 Task: Create a due date automation trigger when advanced on, 2 days after a card is due add dates due next week at 11:00 AM.
Action: Mouse moved to (814, 239)
Screenshot: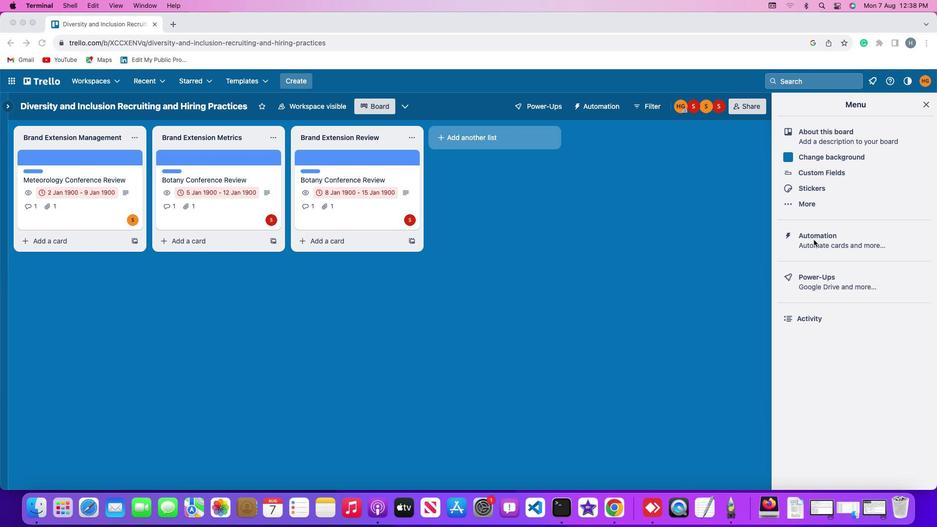 
Action: Mouse pressed left at (814, 239)
Screenshot: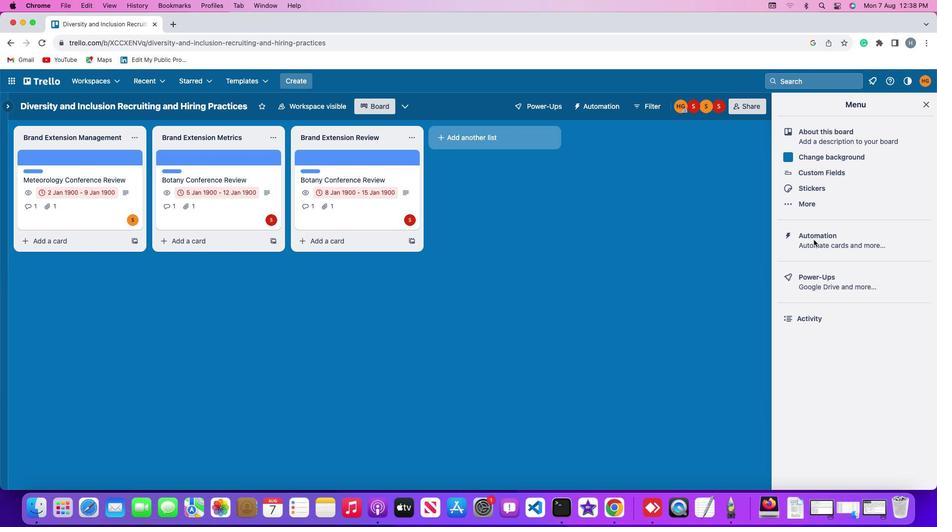 
Action: Mouse pressed left at (814, 239)
Screenshot: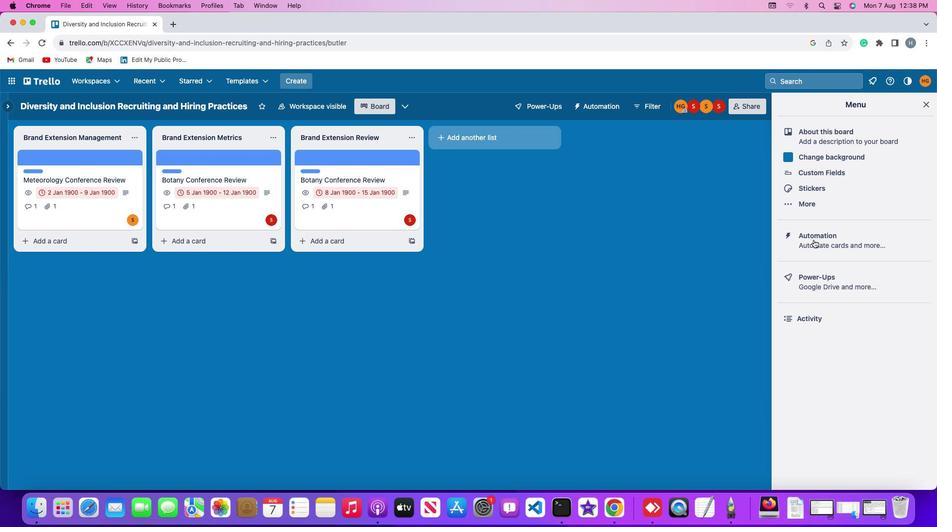 
Action: Mouse moved to (80, 227)
Screenshot: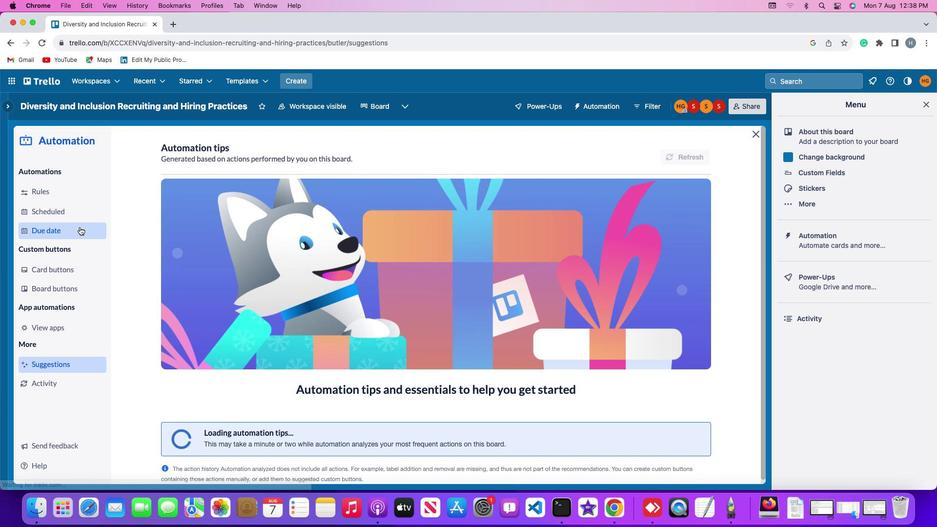 
Action: Mouse pressed left at (80, 227)
Screenshot: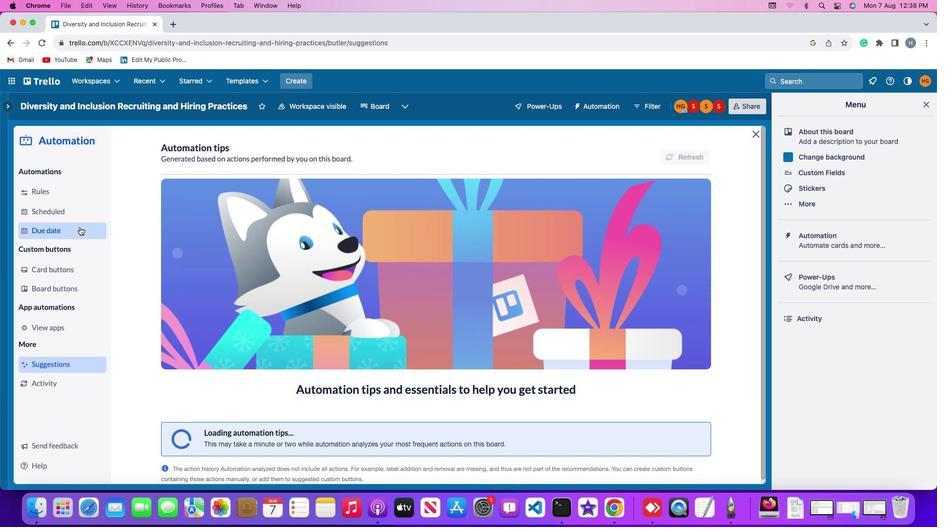 
Action: Mouse moved to (642, 150)
Screenshot: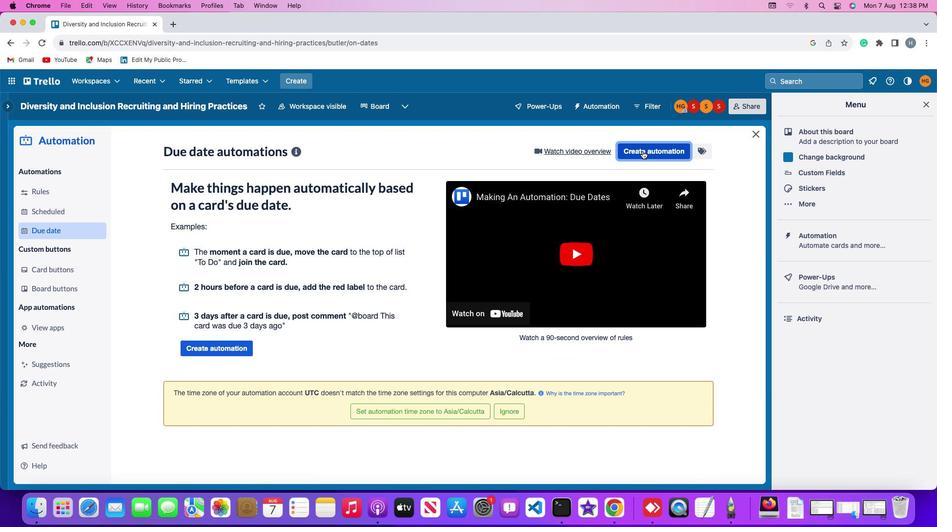 
Action: Mouse pressed left at (642, 150)
Screenshot: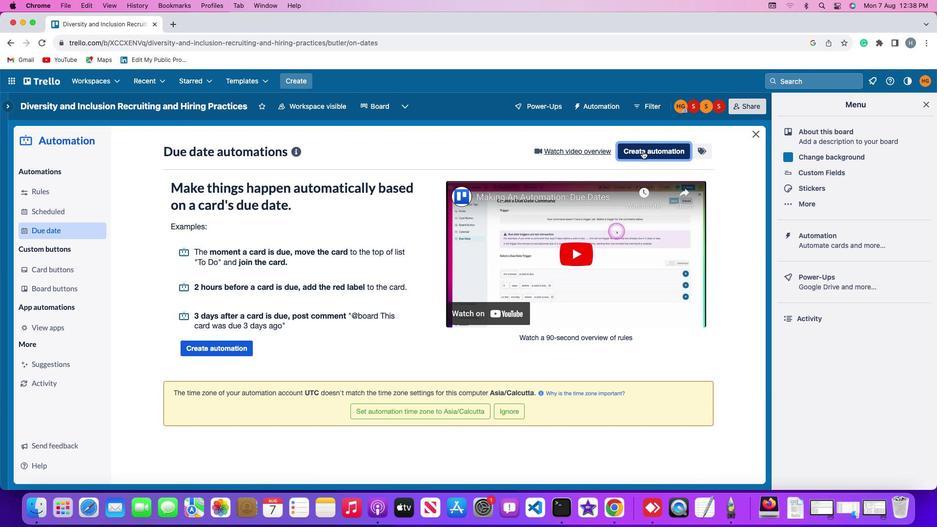 
Action: Mouse moved to (433, 245)
Screenshot: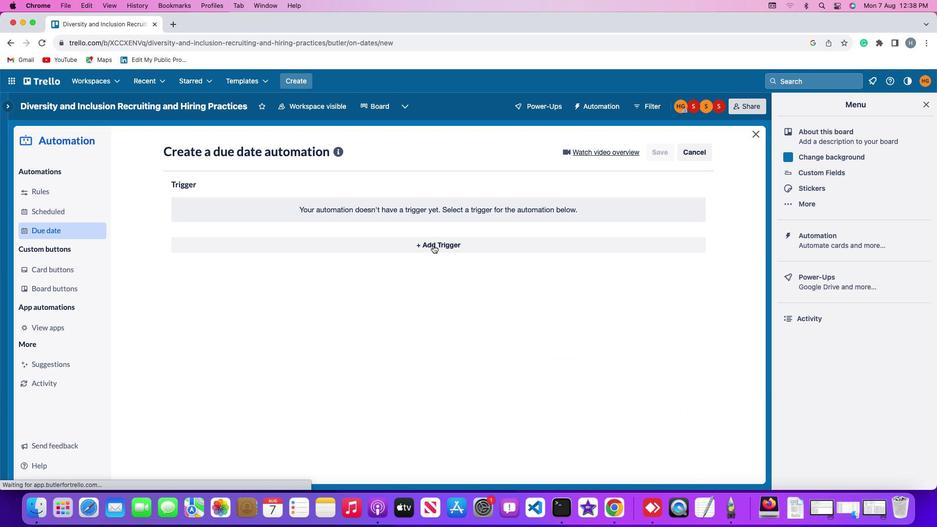 
Action: Mouse pressed left at (433, 245)
Screenshot: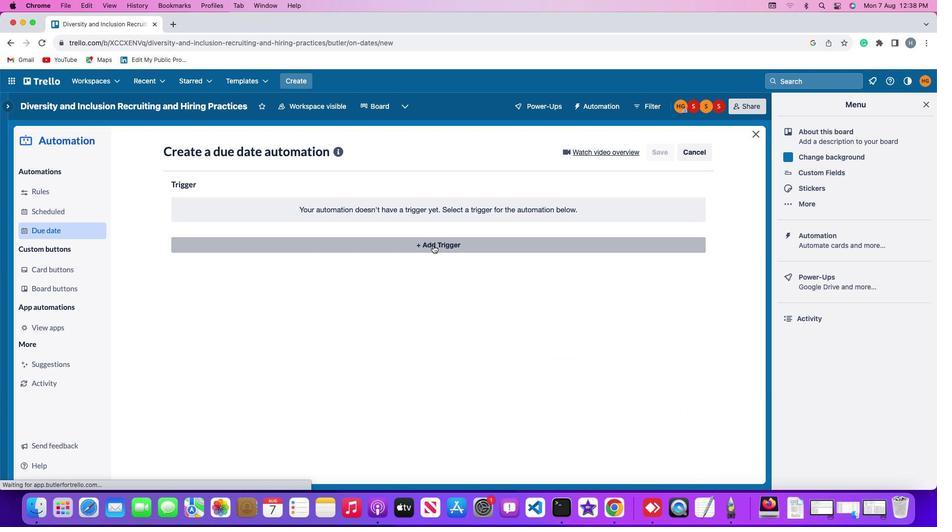 
Action: Mouse moved to (197, 391)
Screenshot: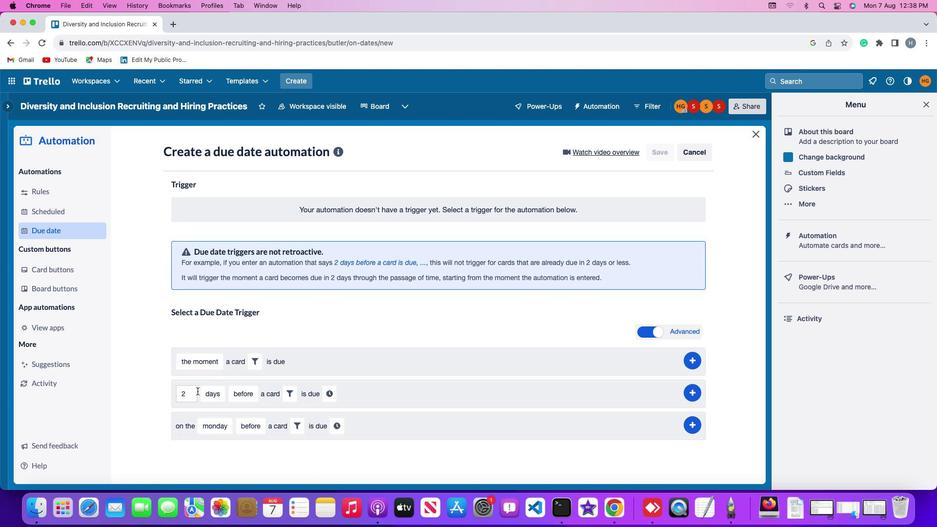 
Action: Mouse pressed left at (197, 391)
Screenshot: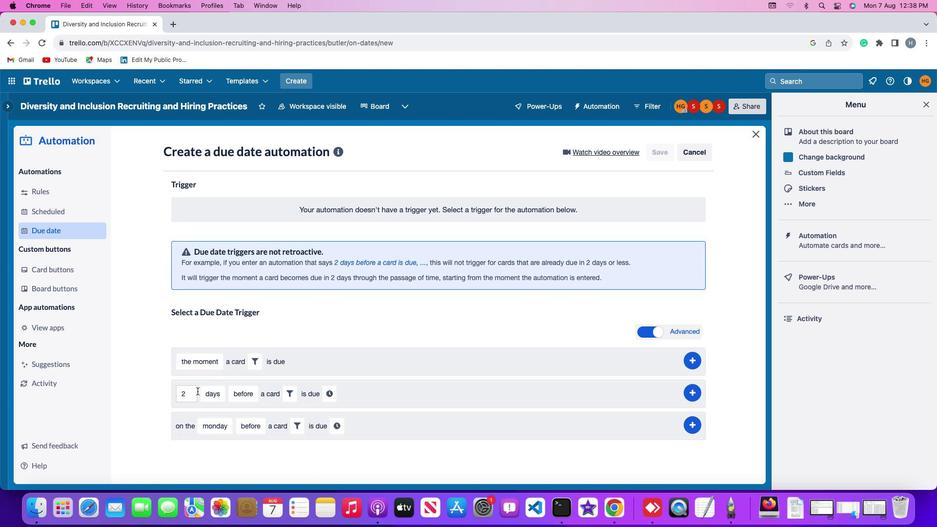 
Action: Mouse moved to (193, 392)
Screenshot: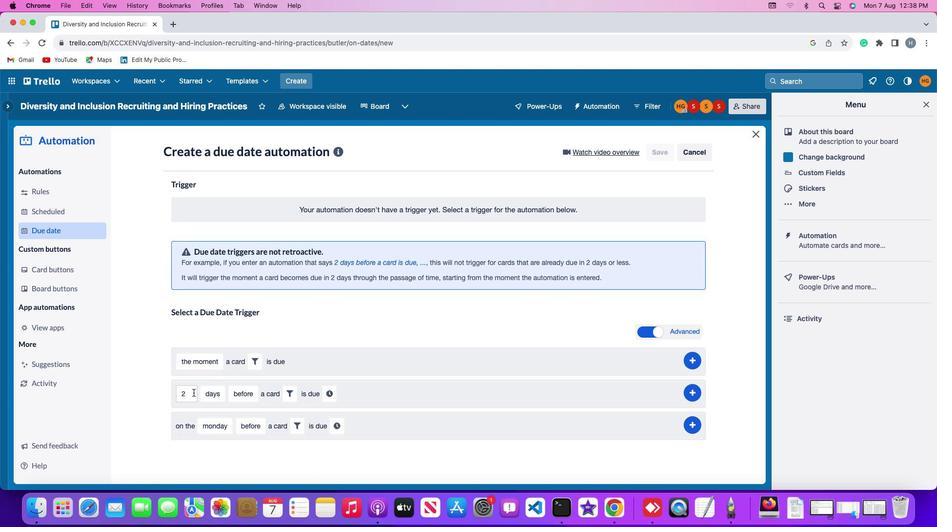 
Action: Mouse pressed left at (193, 392)
Screenshot: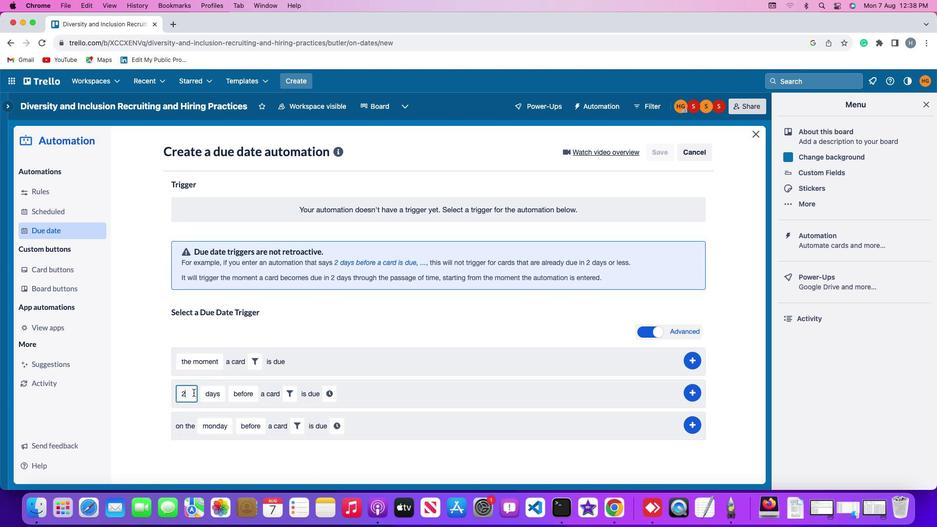 
Action: Mouse moved to (194, 391)
Screenshot: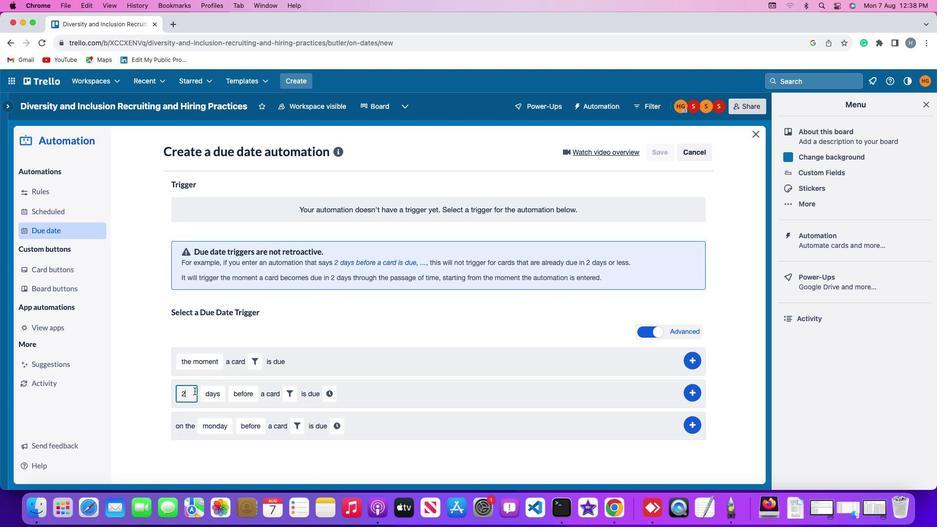 
Action: Key pressed Key.backspace
Screenshot: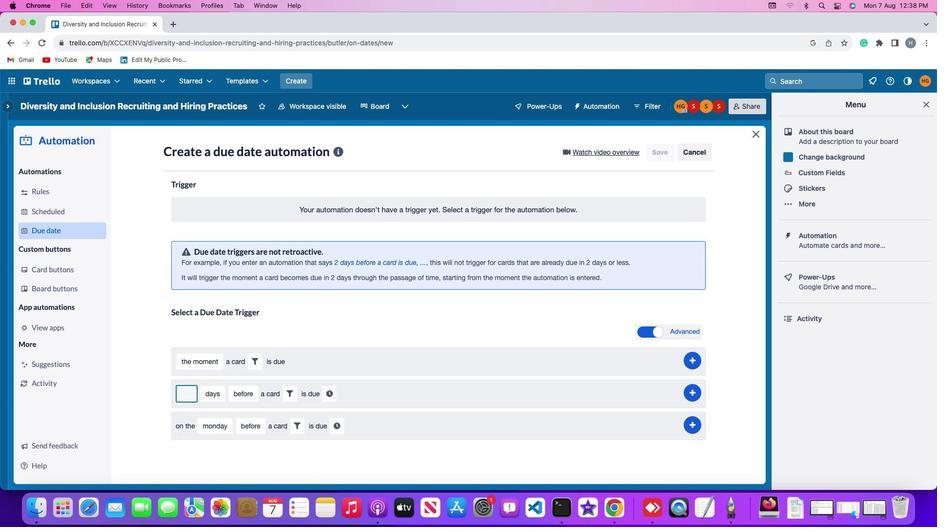 
Action: Mouse moved to (192, 390)
Screenshot: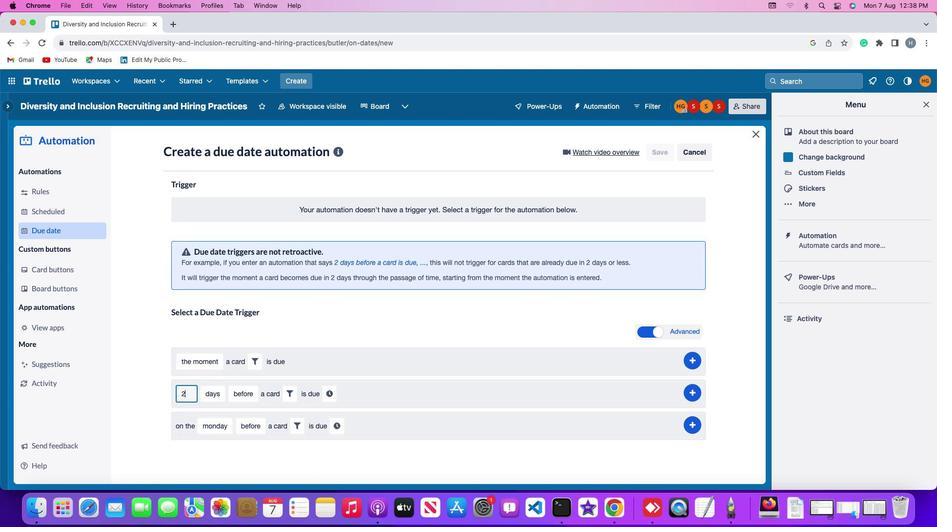 
Action: Key pressed '2'
Screenshot: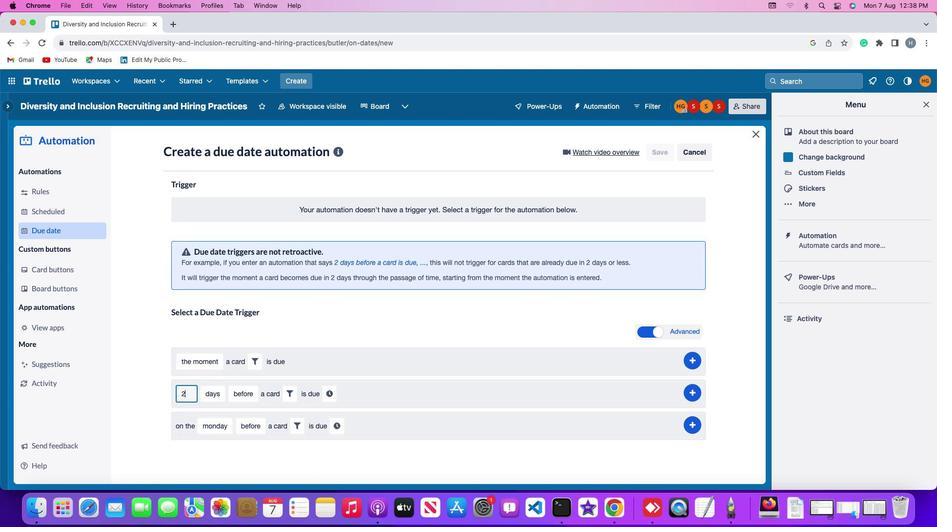 
Action: Mouse moved to (220, 391)
Screenshot: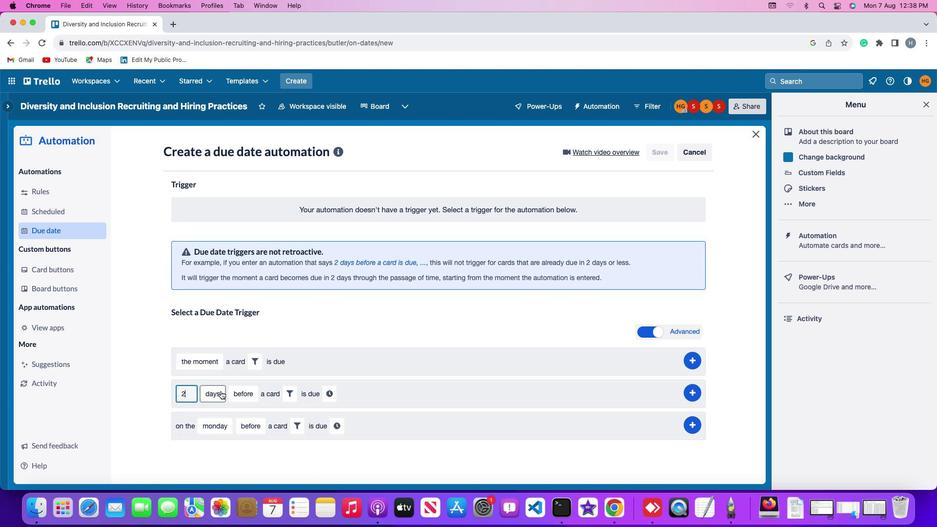 
Action: Mouse pressed left at (220, 391)
Screenshot: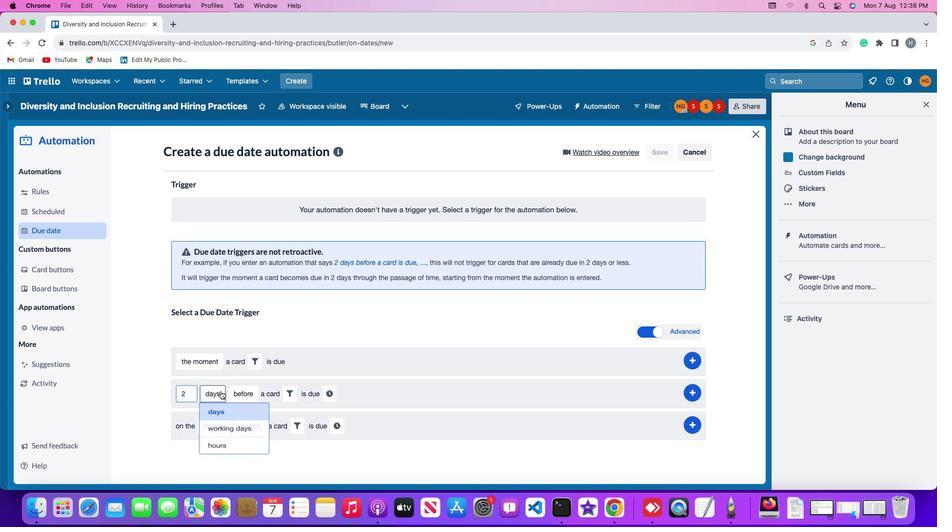 
Action: Mouse moved to (221, 413)
Screenshot: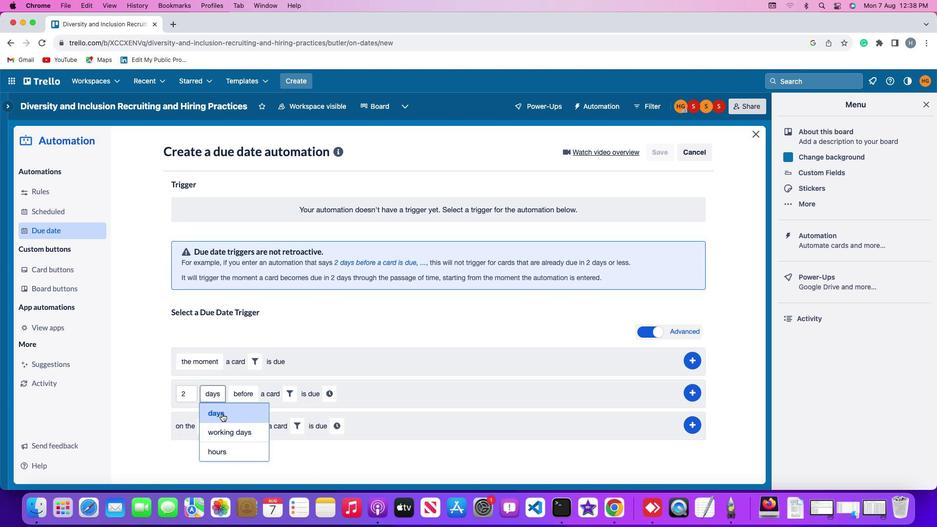 
Action: Mouse pressed left at (221, 413)
Screenshot: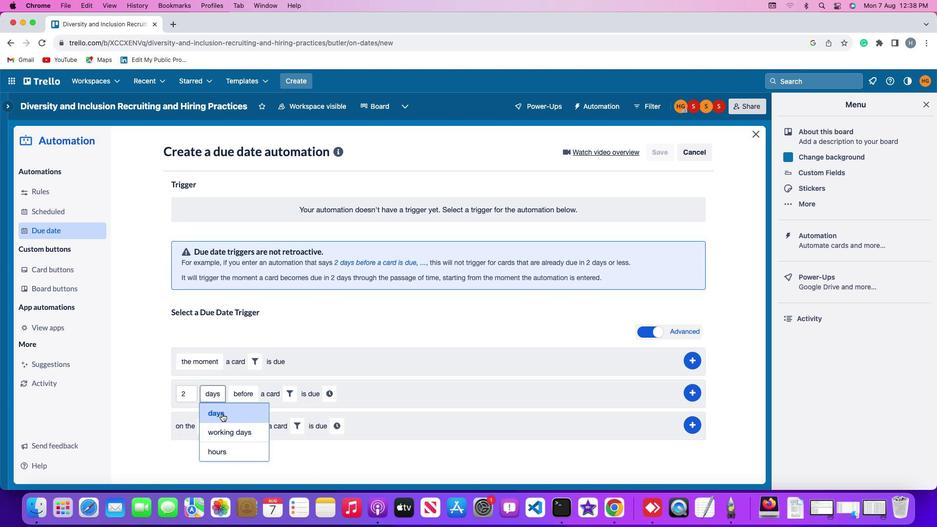 
Action: Mouse moved to (241, 394)
Screenshot: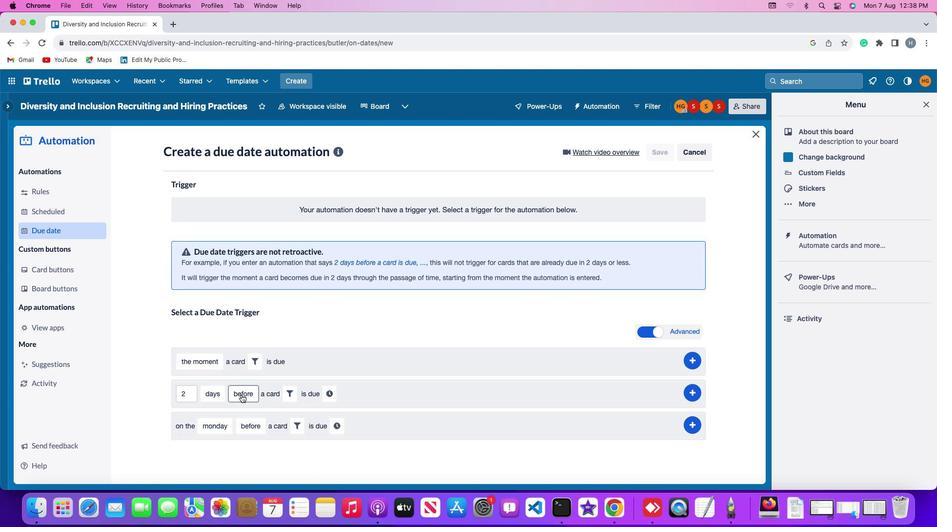 
Action: Mouse pressed left at (241, 394)
Screenshot: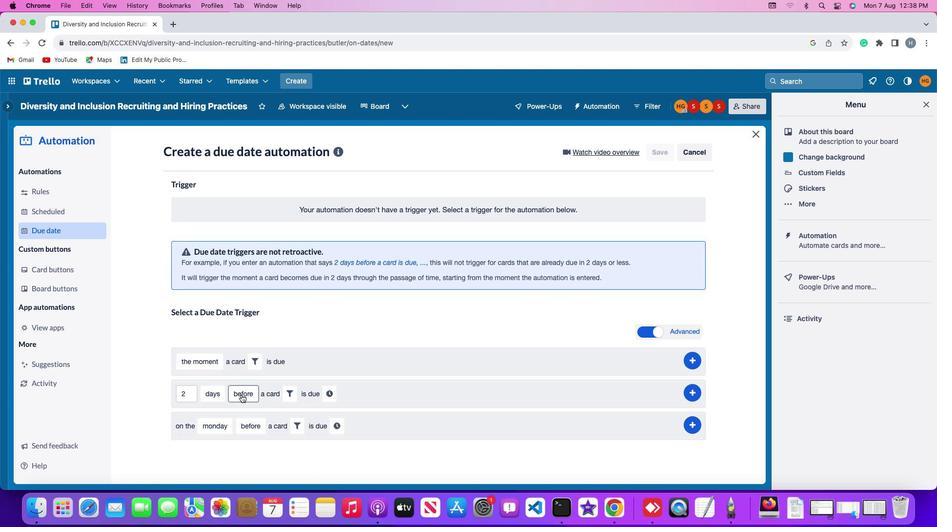 
Action: Mouse moved to (244, 430)
Screenshot: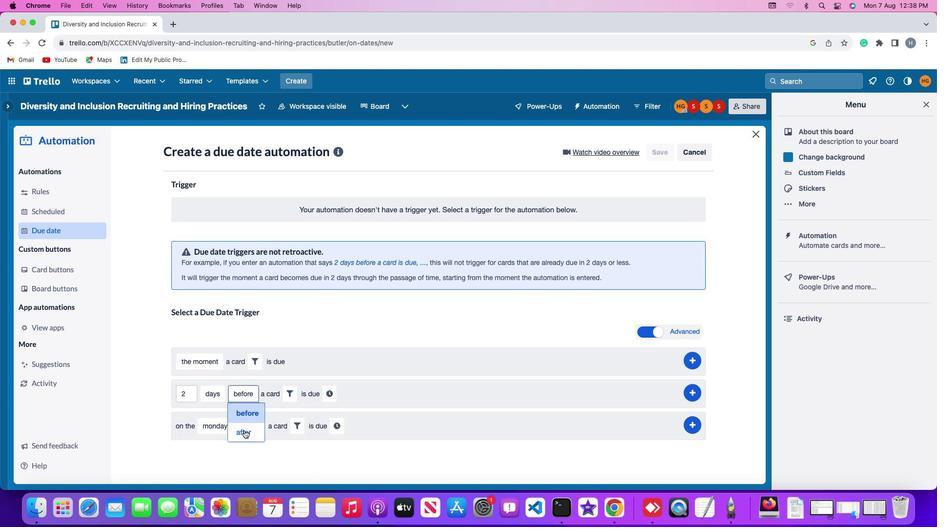 
Action: Mouse pressed left at (244, 430)
Screenshot: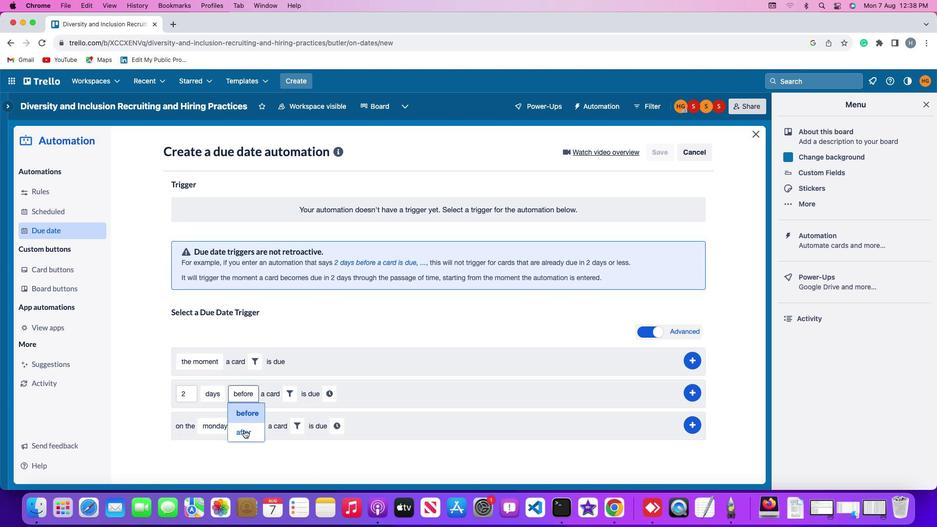 
Action: Mouse moved to (280, 393)
Screenshot: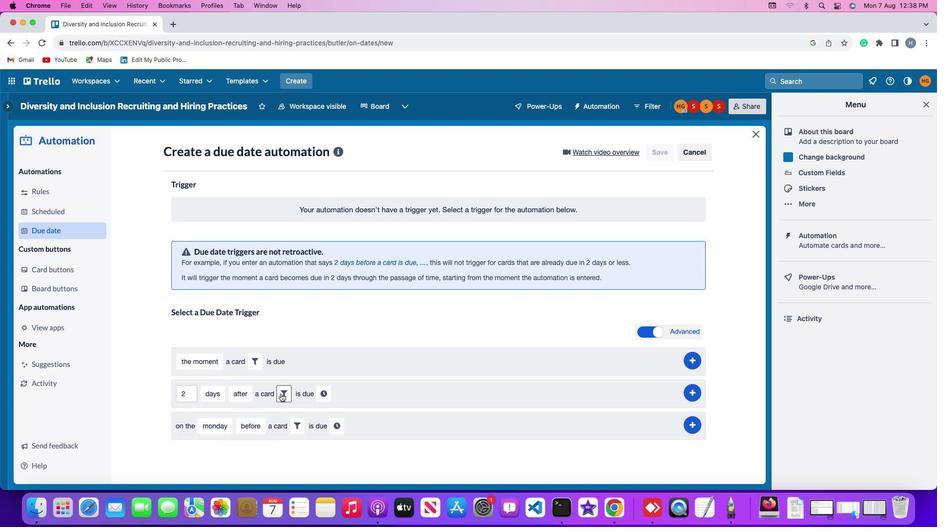 
Action: Mouse pressed left at (280, 393)
Screenshot: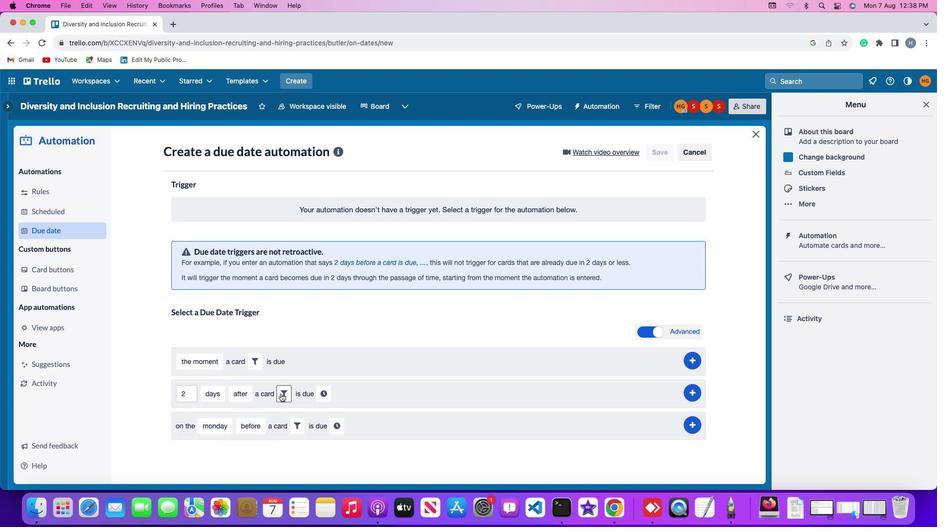 
Action: Mouse moved to (335, 421)
Screenshot: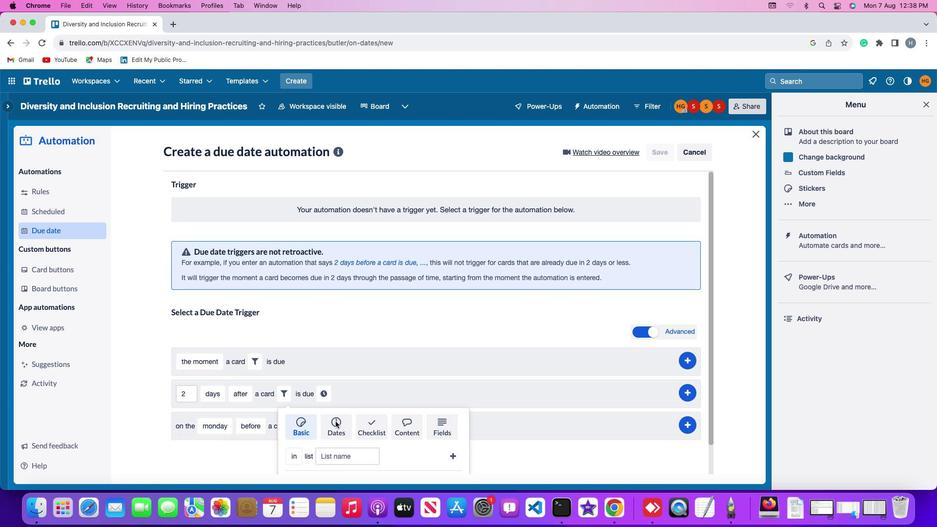 
Action: Mouse pressed left at (335, 421)
Screenshot: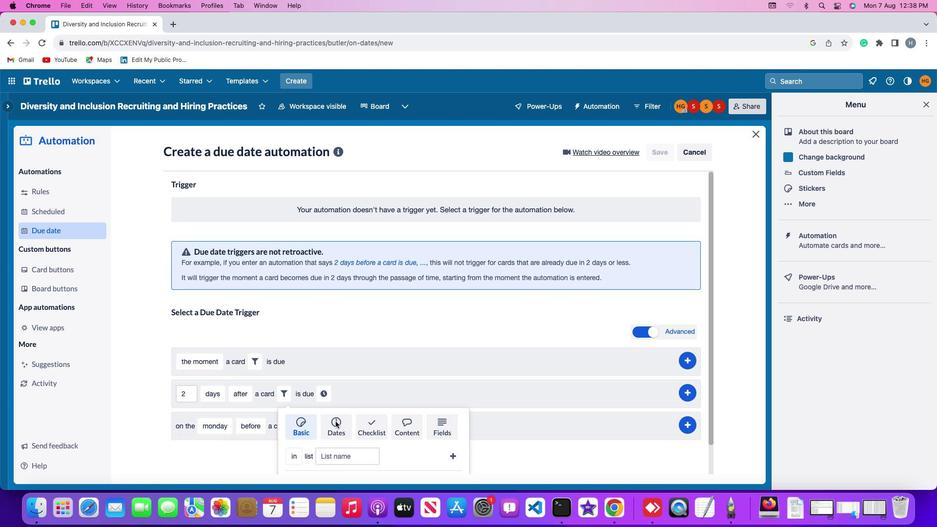 
Action: Mouse moved to (297, 432)
Screenshot: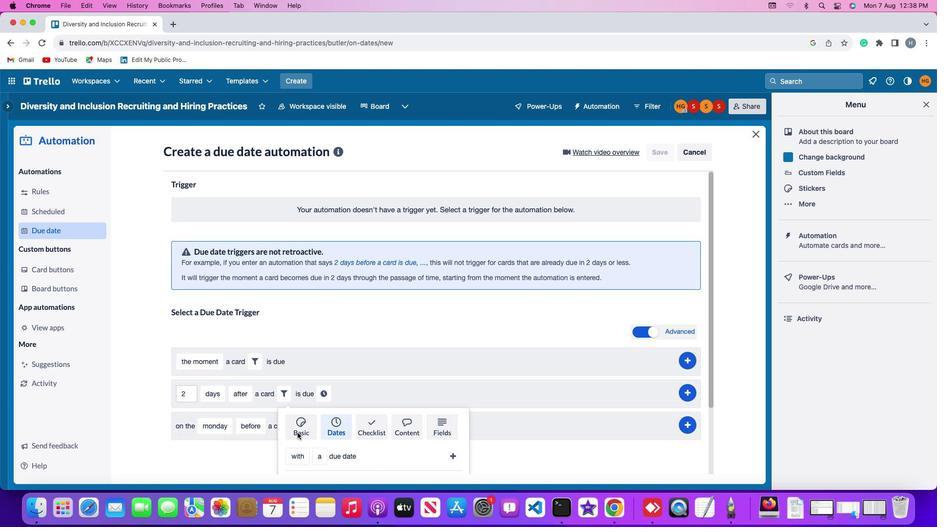 
Action: Mouse scrolled (297, 432) with delta (0, 0)
Screenshot: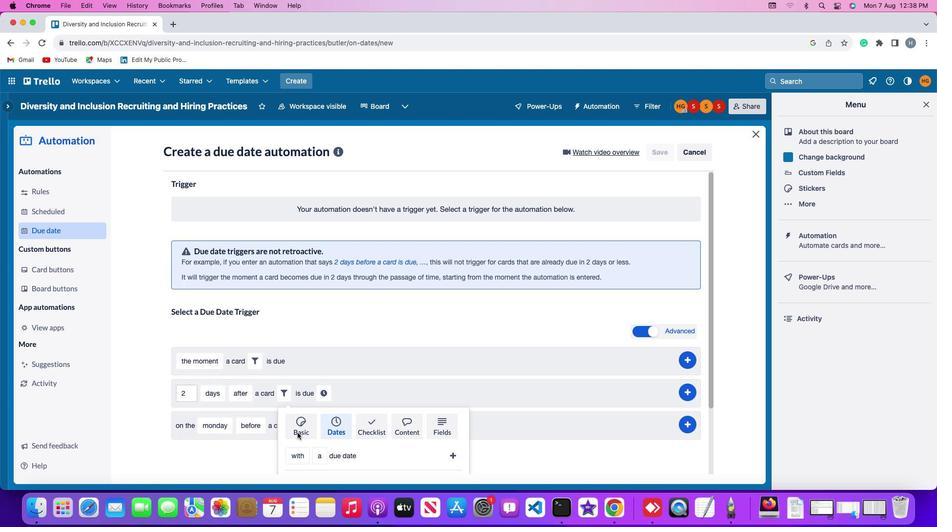 
Action: Mouse scrolled (297, 432) with delta (0, 0)
Screenshot: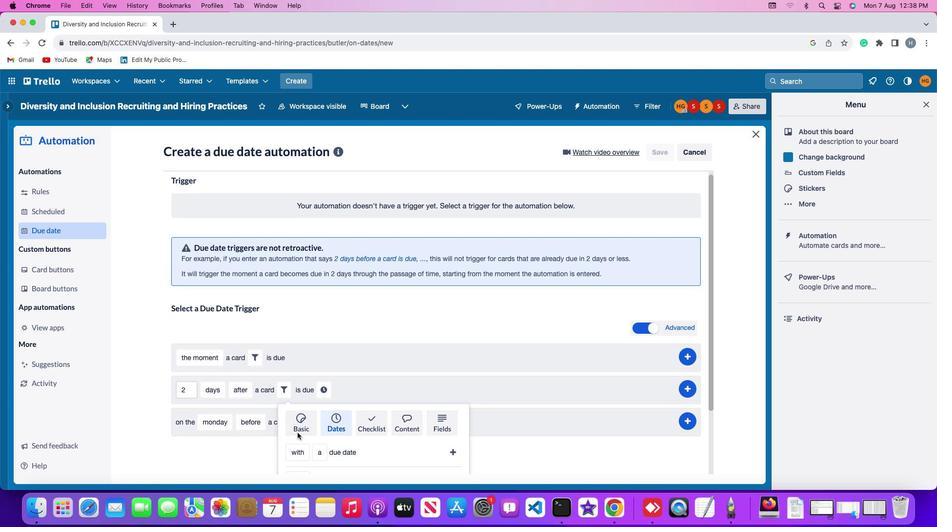 
Action: Mouse scrolled (297, 432) with delta (0, 0)
Screenshot: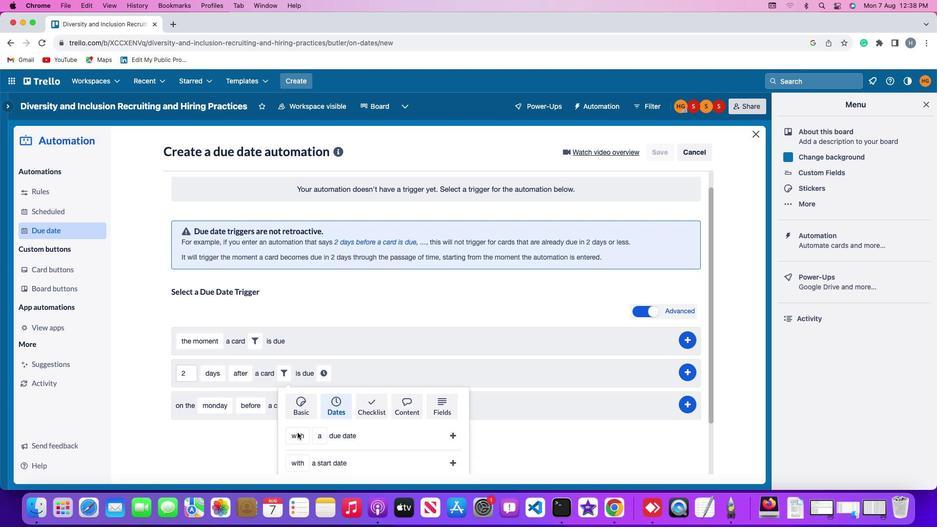 
Action: Mouse scrolled (297, 432) with delta (0, 0)
Screenshot: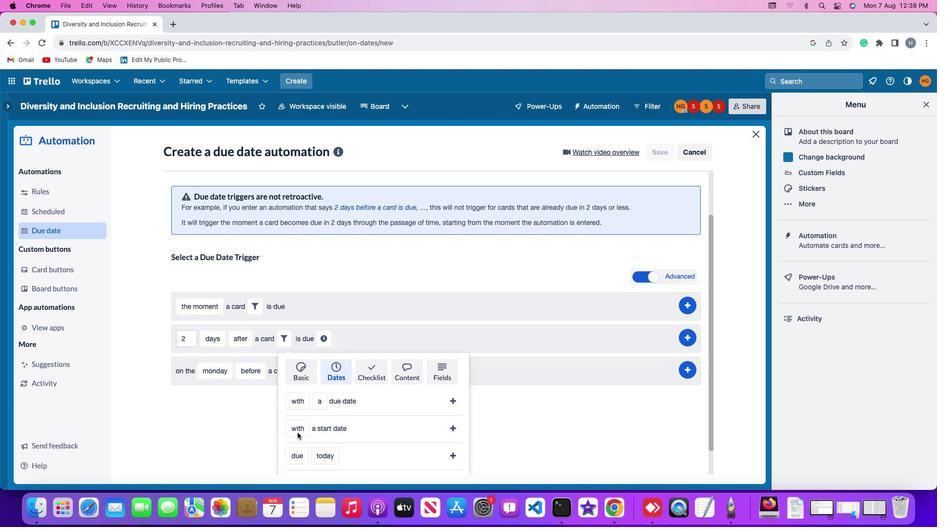 
Action: Mouse scrolled (297, 432) with delta (0, 0)
Screenshot: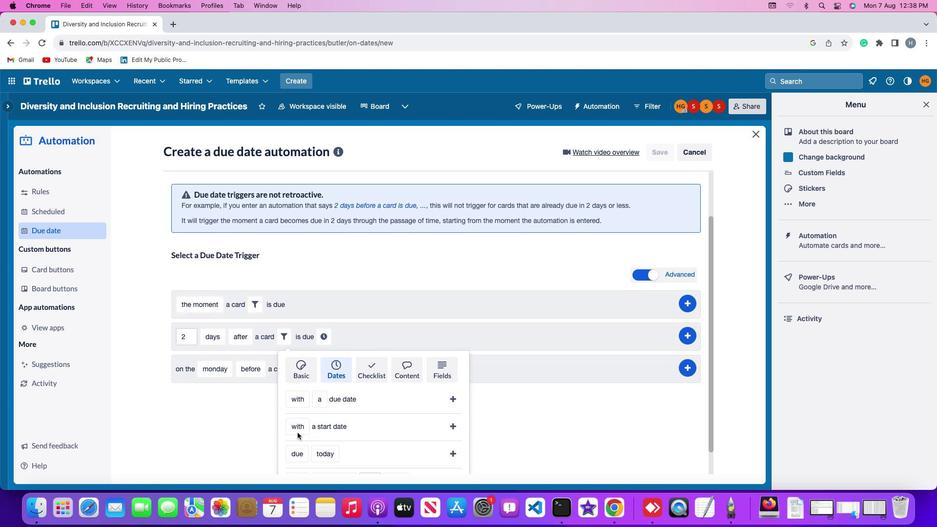 
Action: Mouse moved to (292, 437)
Screenshot: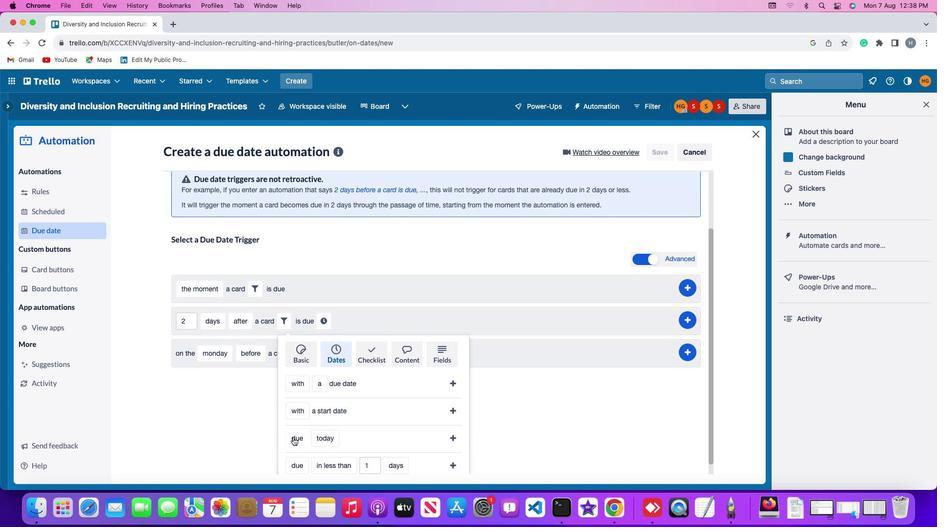 
Action: Mouse pressed left at (292, 437)
Screenshot: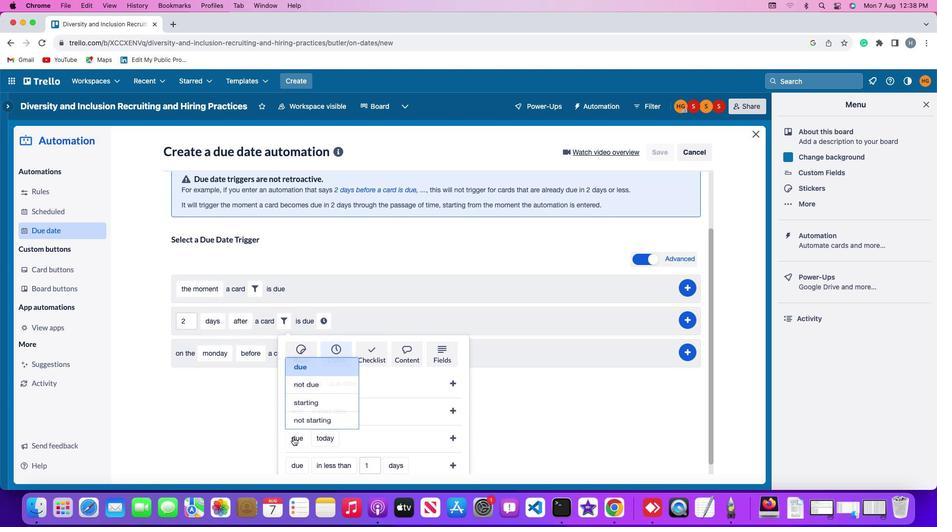 
Action: Mouse moved to (311, 364)
Screenshot: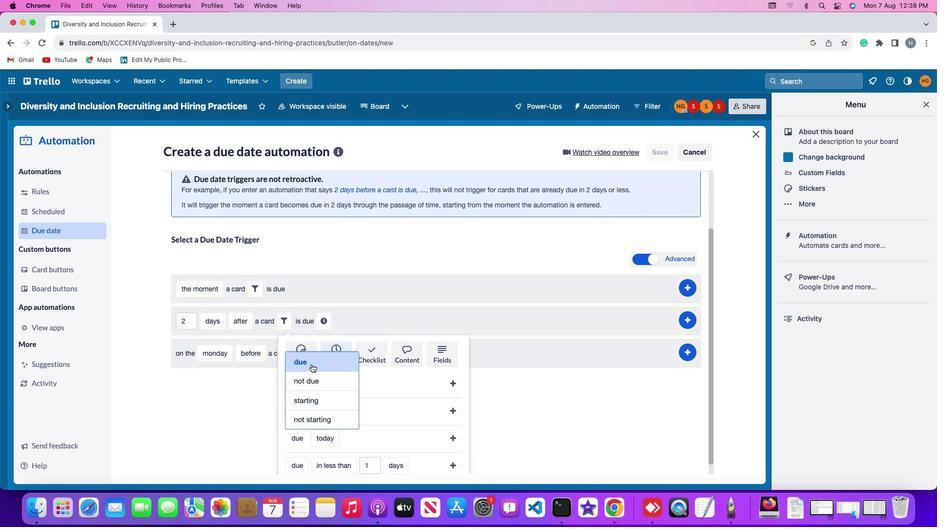 
Action: Mouse pressed left at (311, 364)
Screenshot: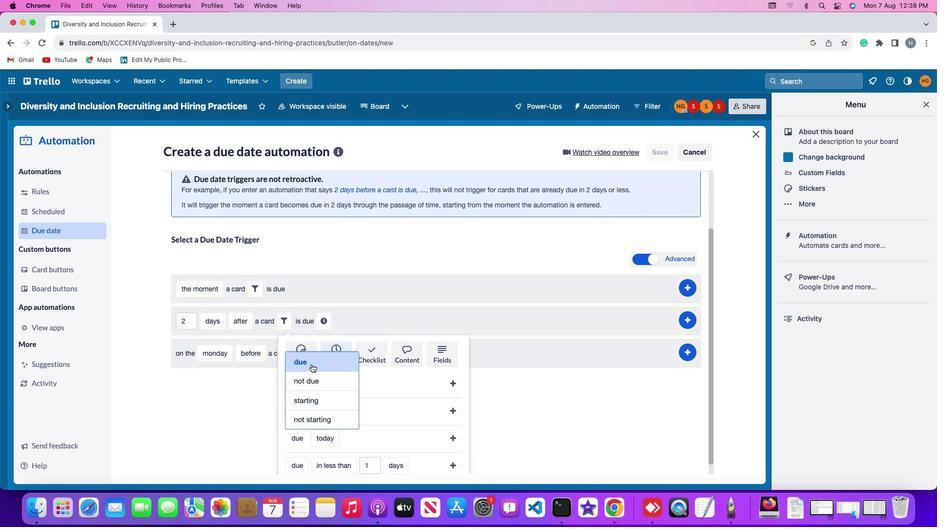 
Action: Mouse moved to (326, 439)
Screenshot: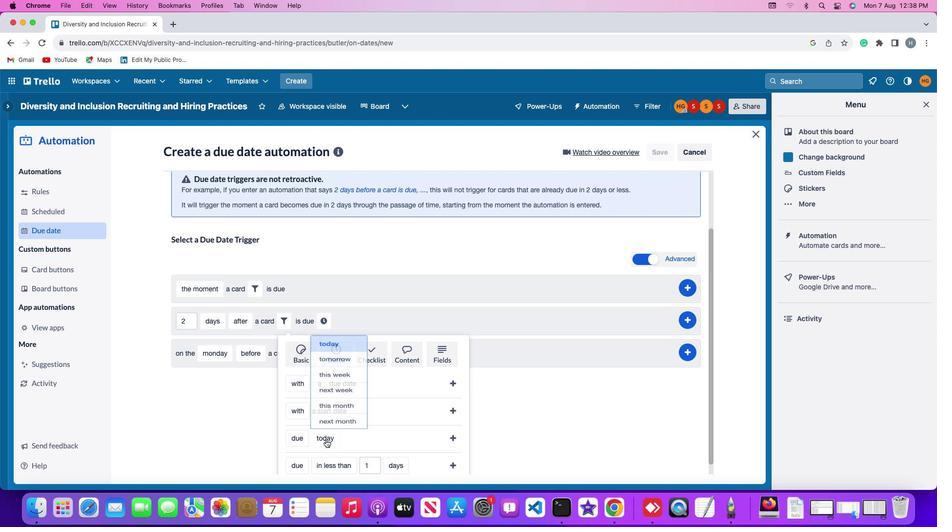 
Action: Mouse pressed left at (326, 439)
Screenshot: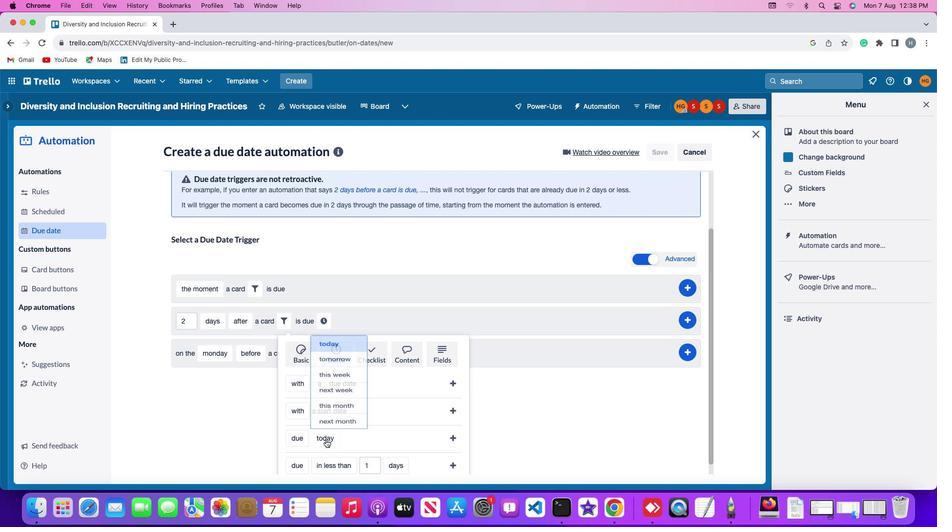 
Action: Mouse moved to (341, 381)
Screenshot: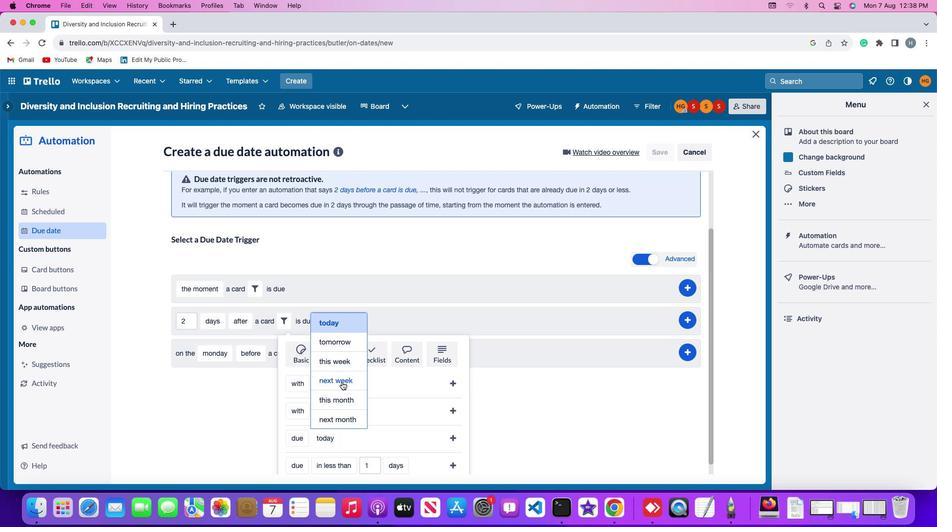 
Action: Mouse pressed left at (341, 381)
Screenshot: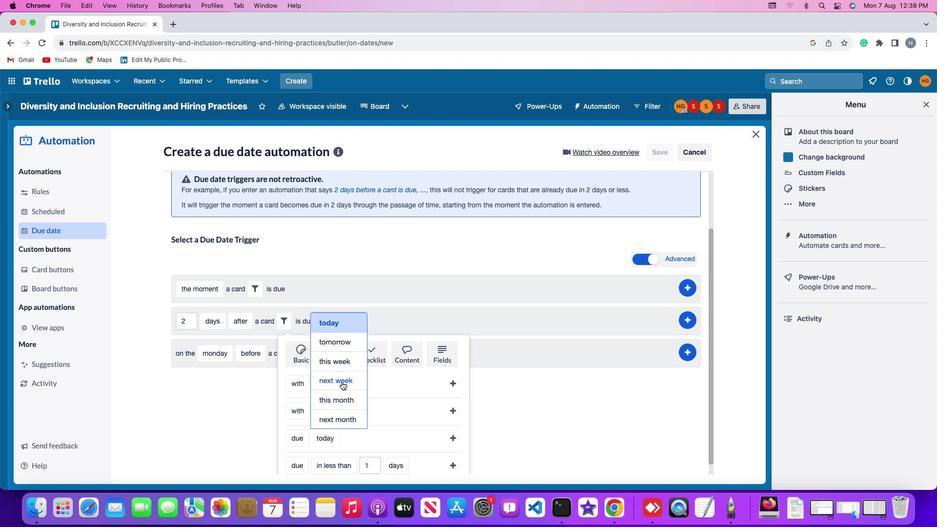 
Action: Mouse moved to (453, 436)
Screenshot: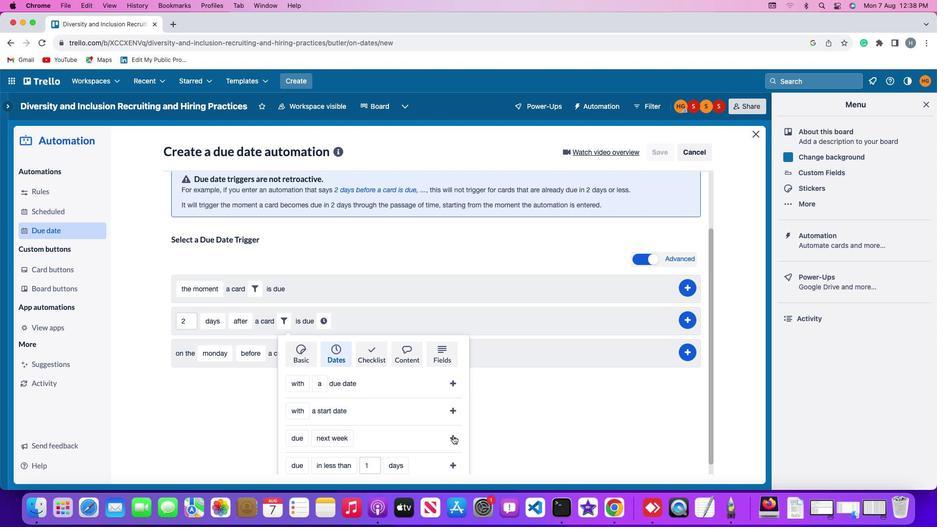 
Action: Mouse pressed left at (453, 436)
Screenshot: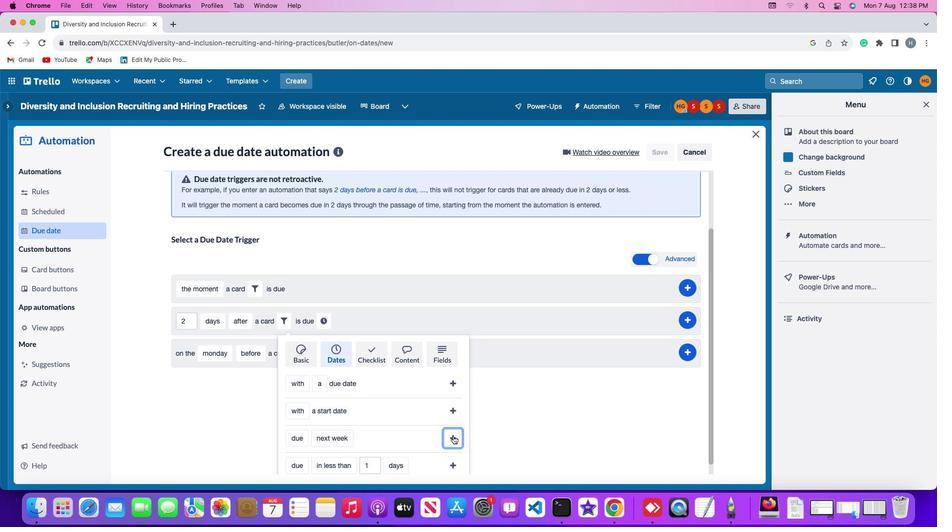 
Action: Mouse moved to (391, 394)
Screenshot: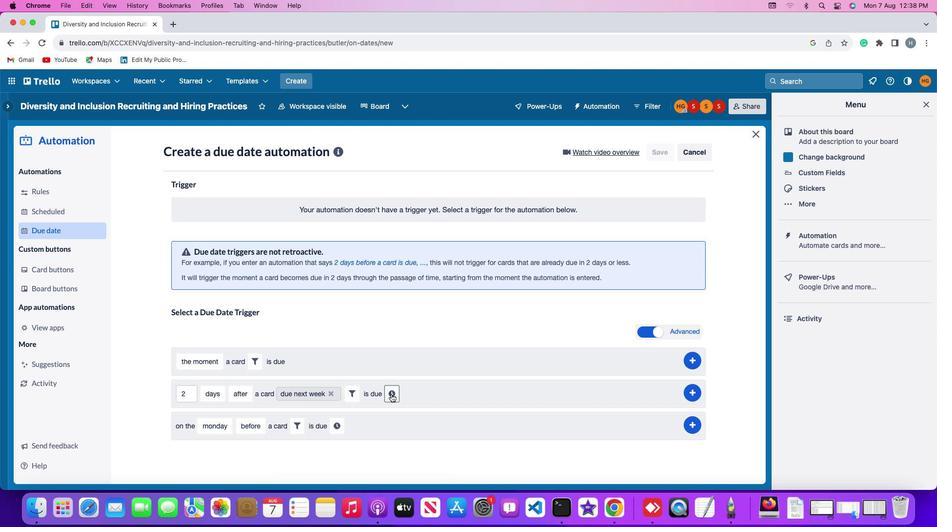 
Action: Mouse pressed left at (391, 394)
Screenshot: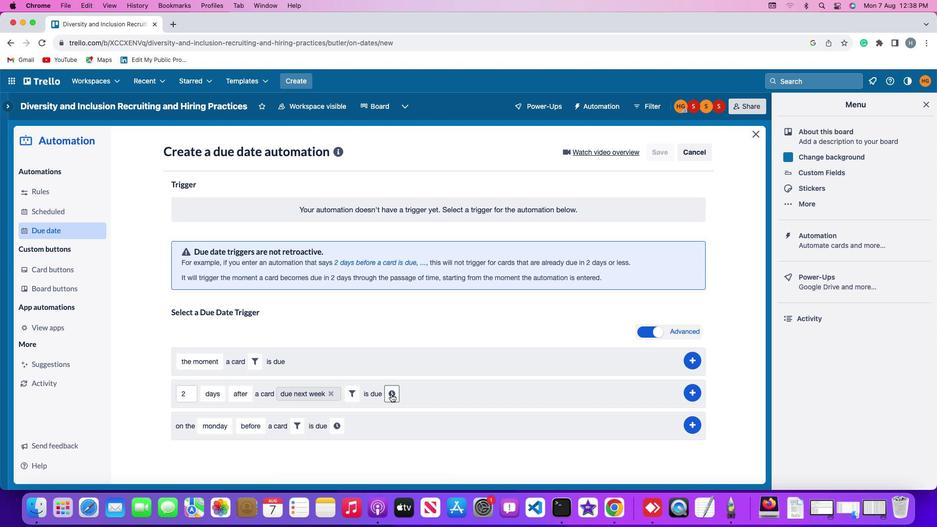 
Action: Mouse moved to (415, 397)
Screenshot: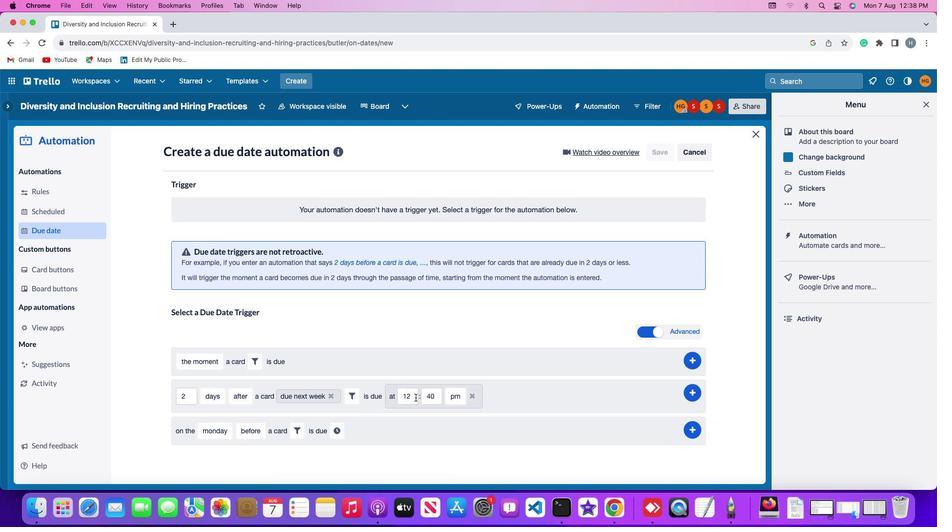 
Action: Mouse pressed left at (415, 397)
Screenshot: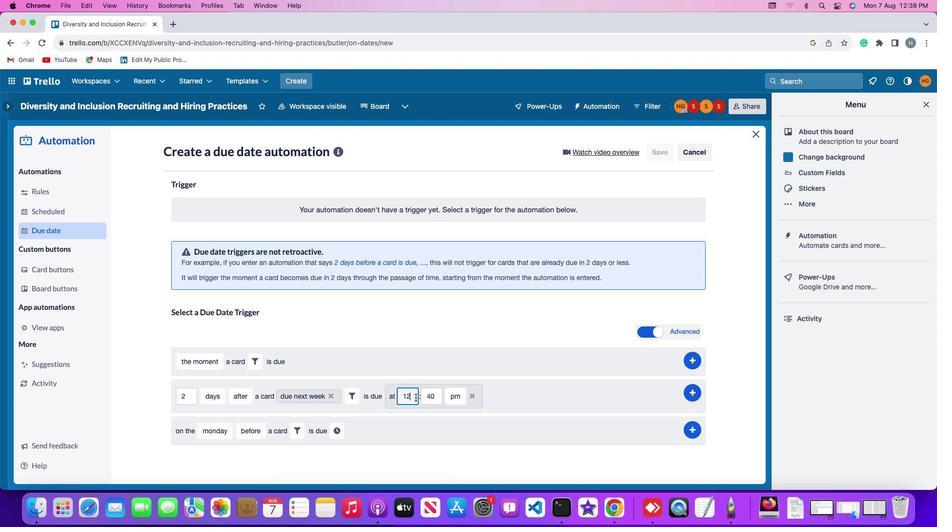 
Action: Key pressed Key.backspace
Screenshot: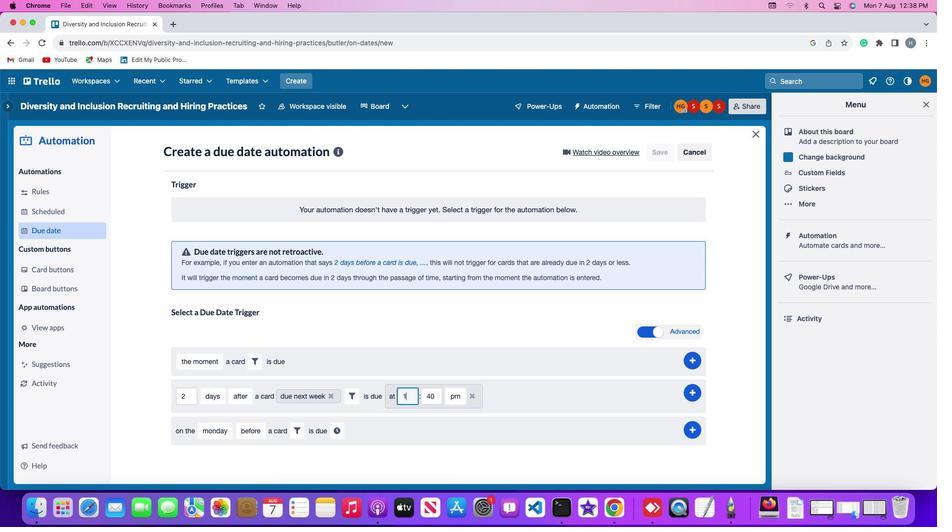 
Action: Mouse moved to (415, 397)
Screenshot: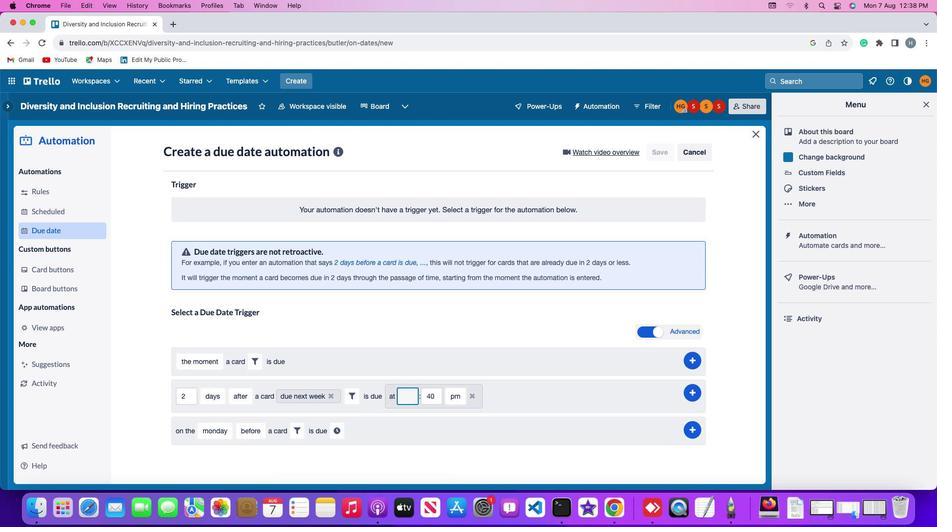 
Action: Key pressed Key.backspace
Screenshot: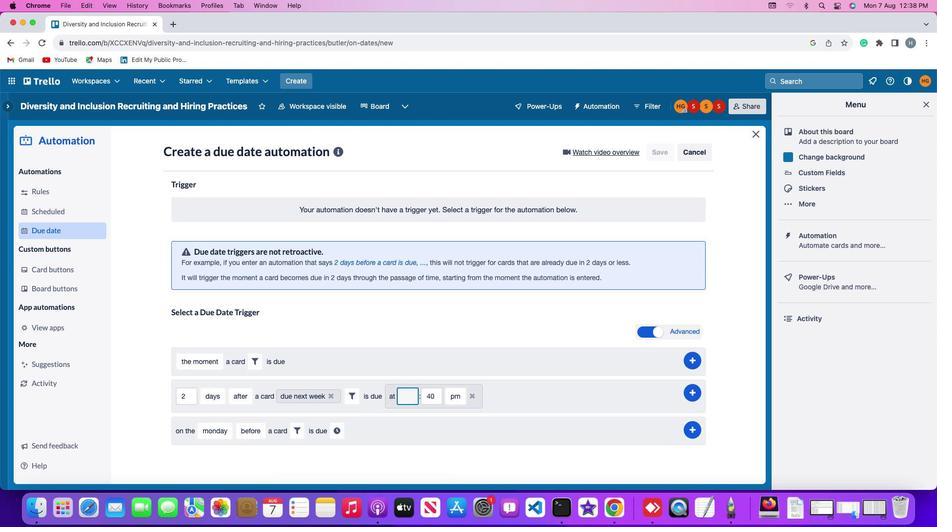 
Action: Mouse moved to (415, 397)
Screenshot: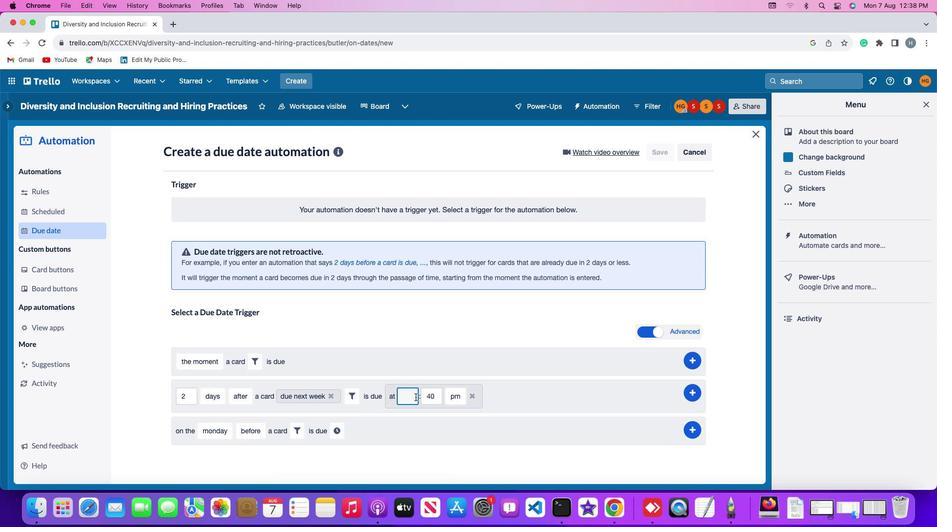 
Action: Key pressed '1''1'
Screenshot: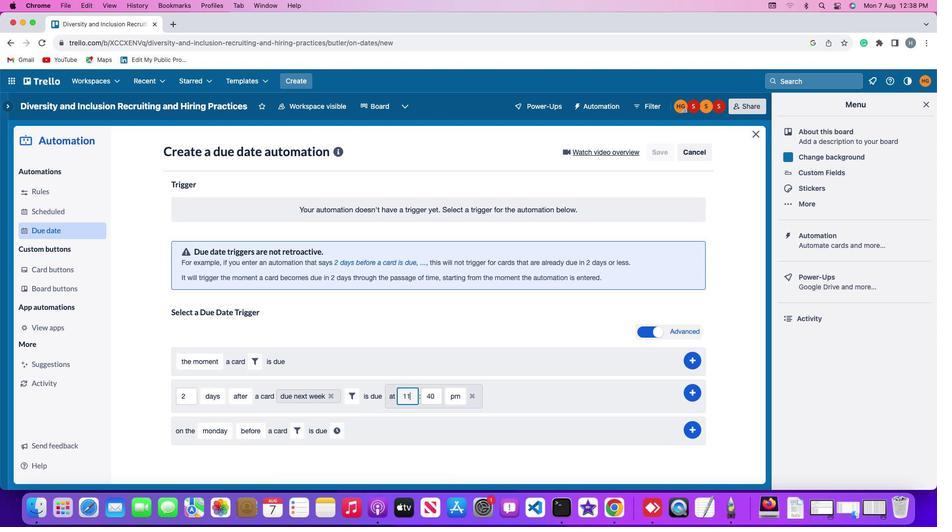 
Action: Mouse moved to (435, 397)
Screenshot: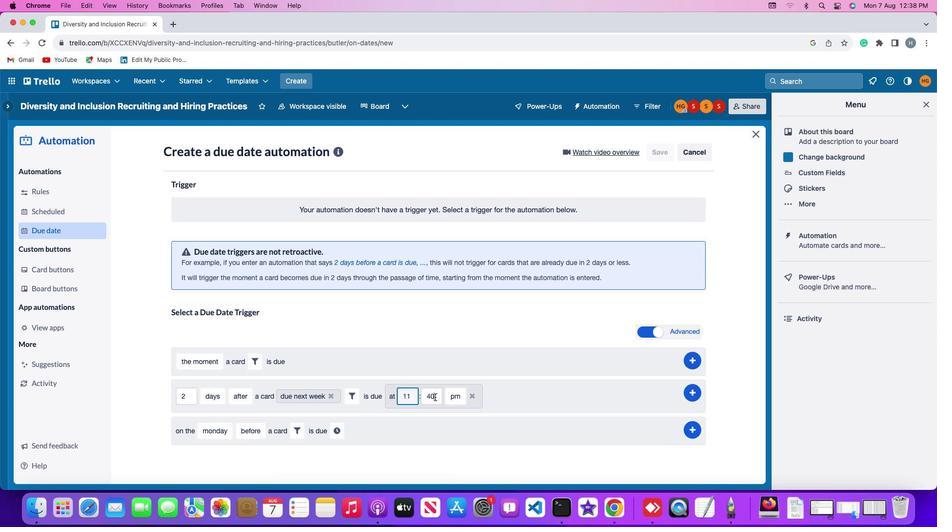 
Action: Mouse pressed left at (435, 397)
Screenshot: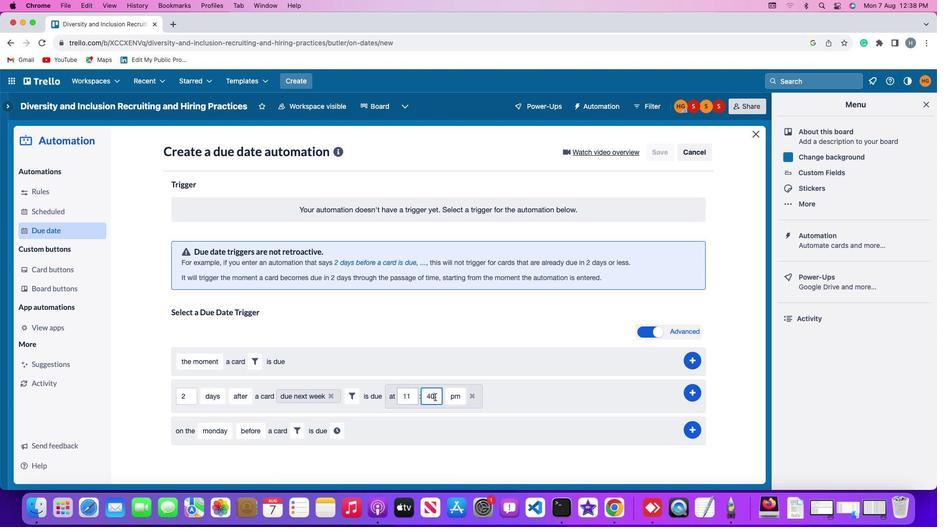 
Action: Key pressed Key.backspaceKey.backspace
Screenshot: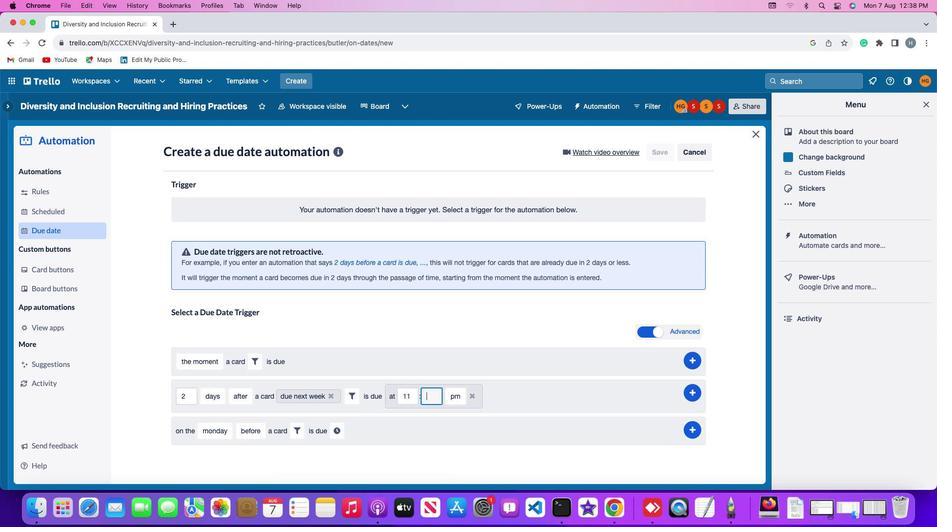 
Action: Mouse moved to (434, 397)
Screenshot: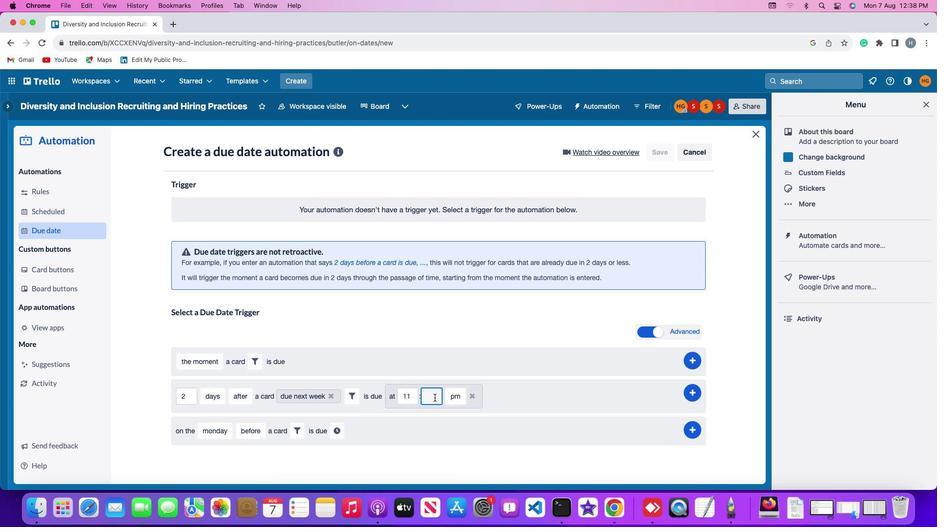 
Action: Key pressed '0''0'
Screenshot: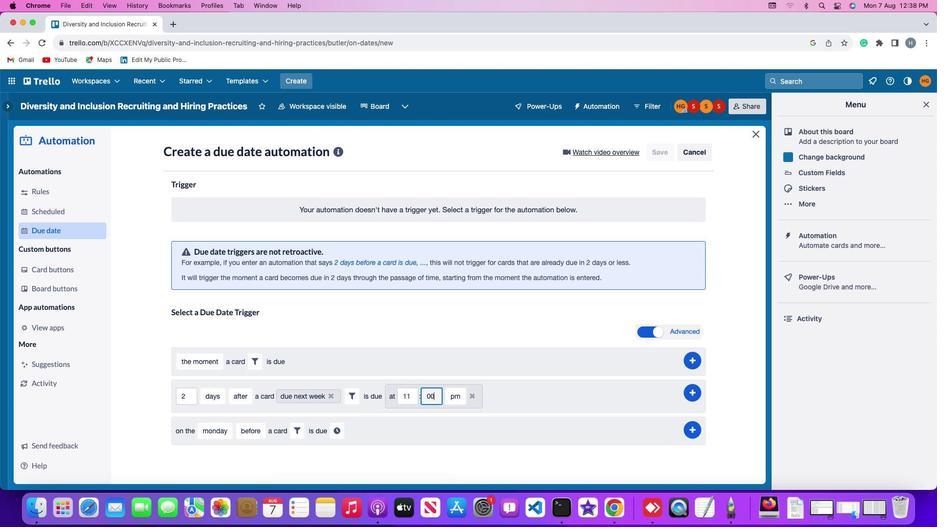
Action: Mouse moved to (456, 395)
Screenshot: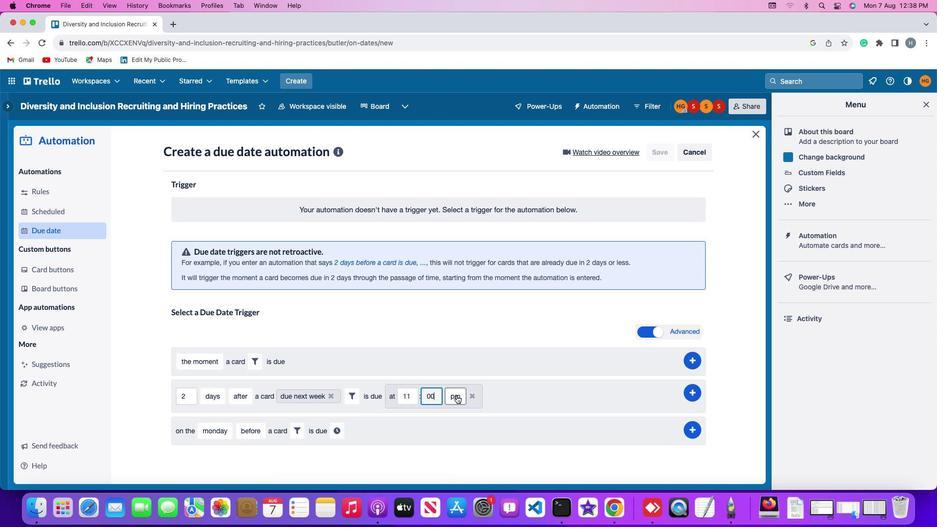 
Action: Mouse pressed left at (456, 395)
Screenshot: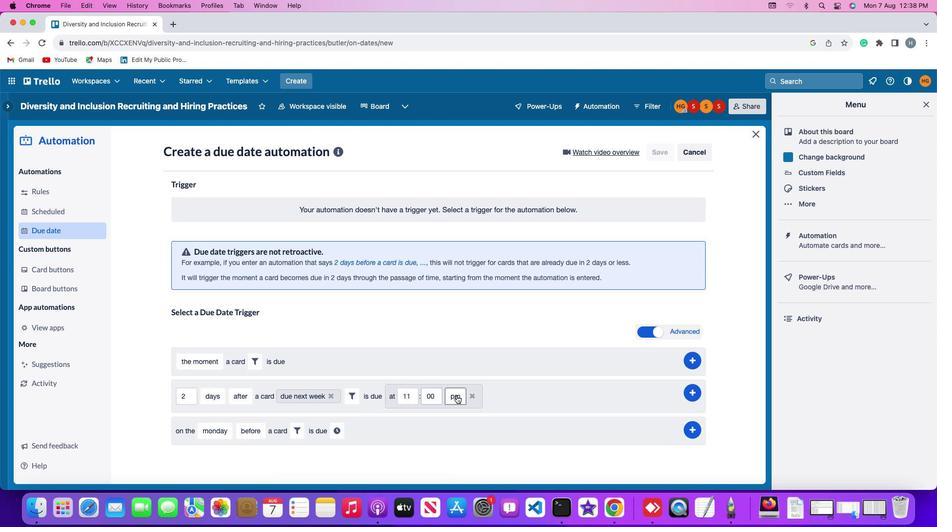 
Action: Mouse moved to (455, 411)
Screenshot: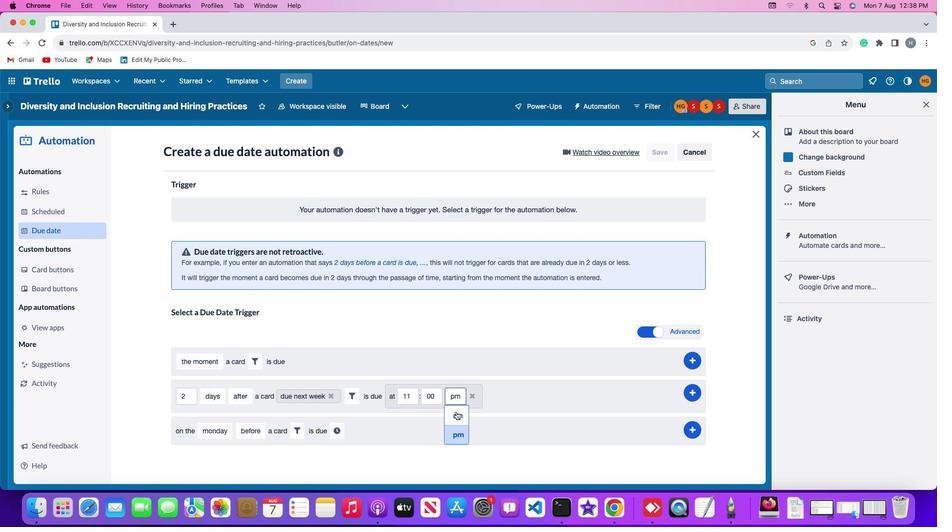 
Action: Mouse pressed left at (455, 411)
Screenshot: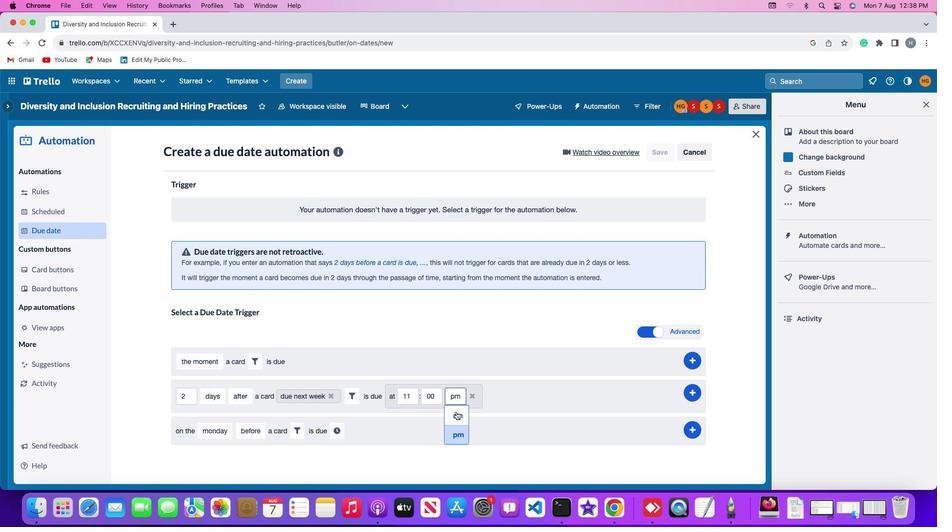 
Action: Mouse moved to (690, 392)
Screenshot: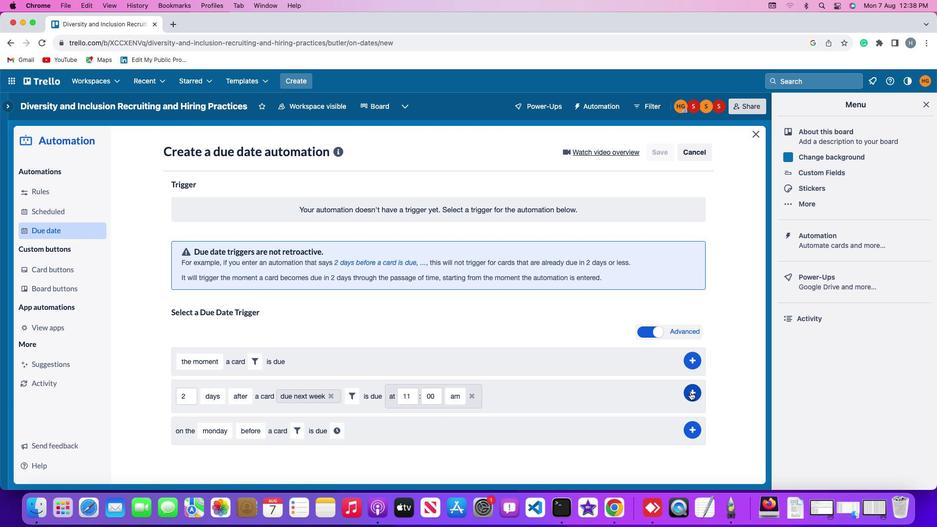 
Action: Mouse pressed left at (690, 392)
Screenshot: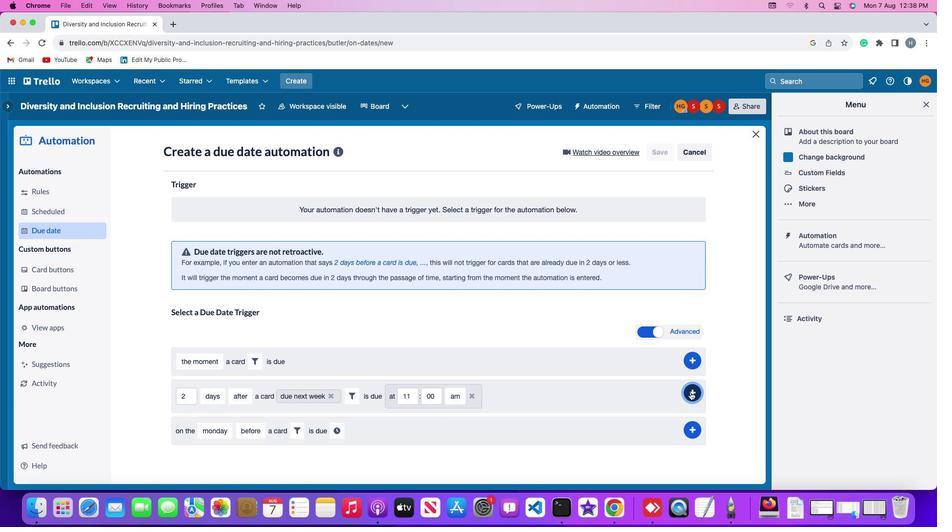 
Action: Mouse moved to (733, 292)
Screenshot: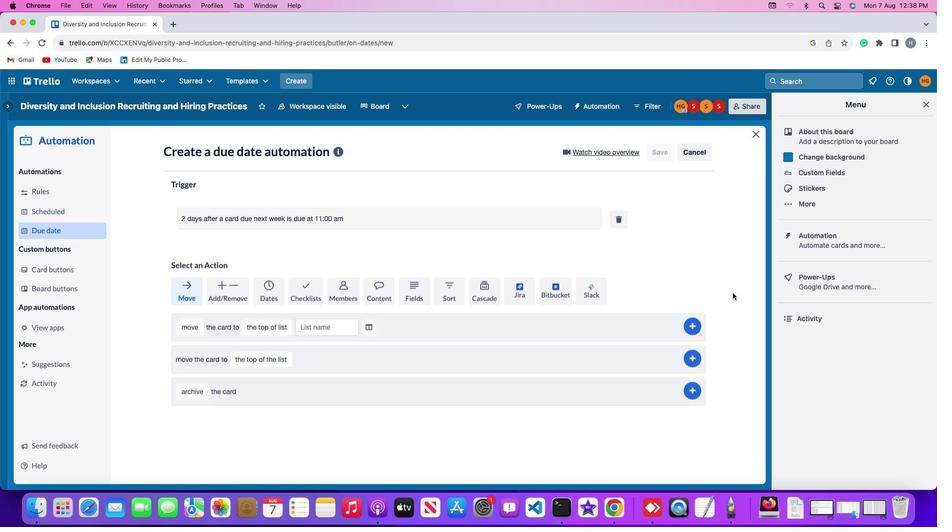 
